 Task: Add an event with the title Client Appreciation Breakfast Seminar, date '2023/11/09', time 8:30 AM to 10:30 AMand add a description: Whether you are a seasoned presenter looking to refine your skills or a novice seeking to build confidence, this Presentation Practice session offers a safe and supportive space for you to develop your abilities. Join us to receive valuable feedback, gain insights from peers, and enhance your presentation prowess. Together, we will strive for excellence in public speaking and presentation delivery.Select event color  Basil . Add location for the event as: 123 Rua do Carmo, Lisbon, Portugal, logged in from the account softage.5@softage.netand send the event invitation to softage.6@softage.net and softage.7@softage.net. Set a reminder for the event Doesn't repeat
Action: Mouse moved to (936, 77)
Screenshot: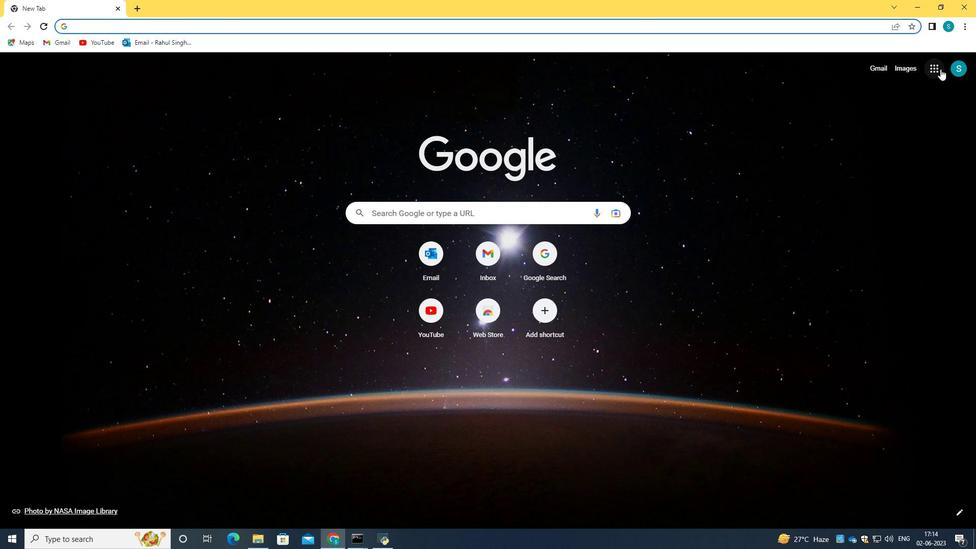 
Action: Mouse pressed left at (936, 77)
Screenshot: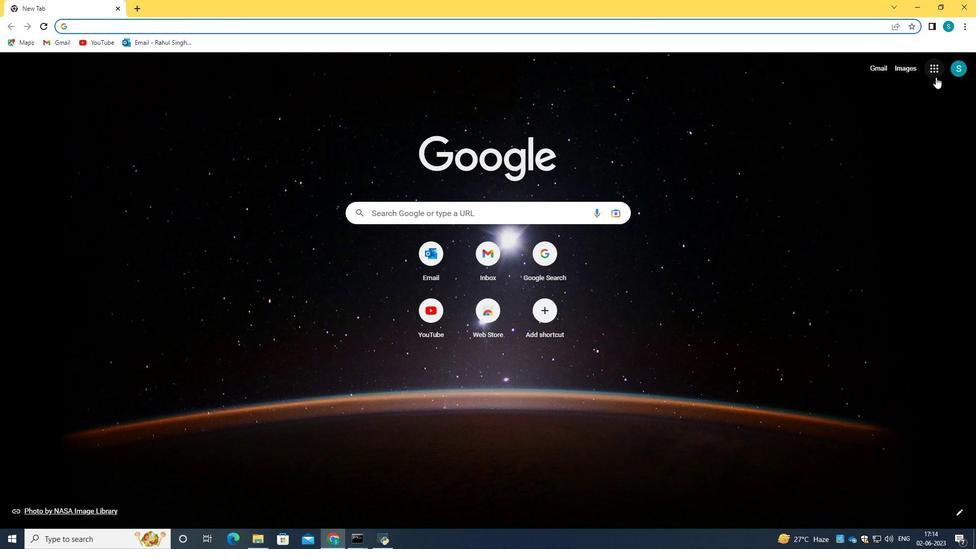
Action: Mouse moved to (840, 204)
Screenshot: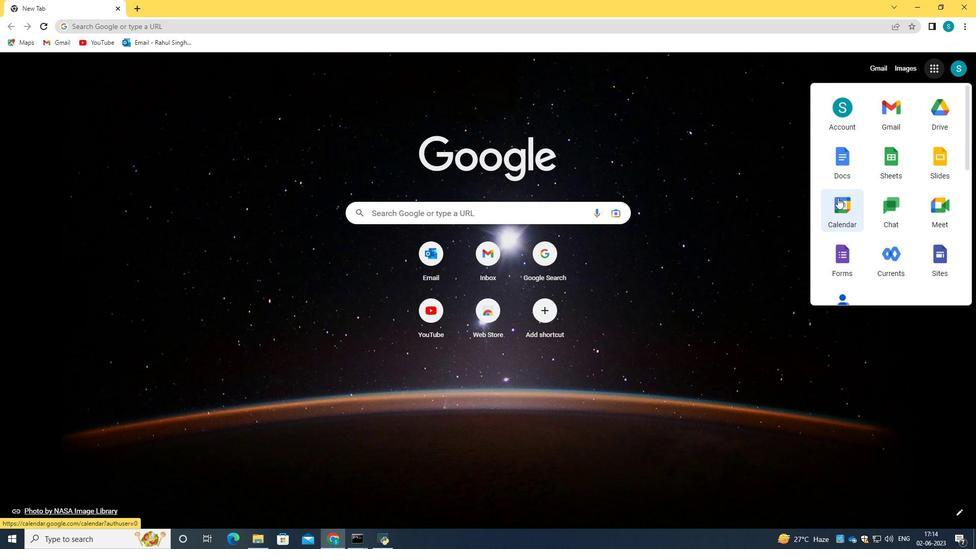 
Action: Mouse pressed left at (840, 204)
Screenshot: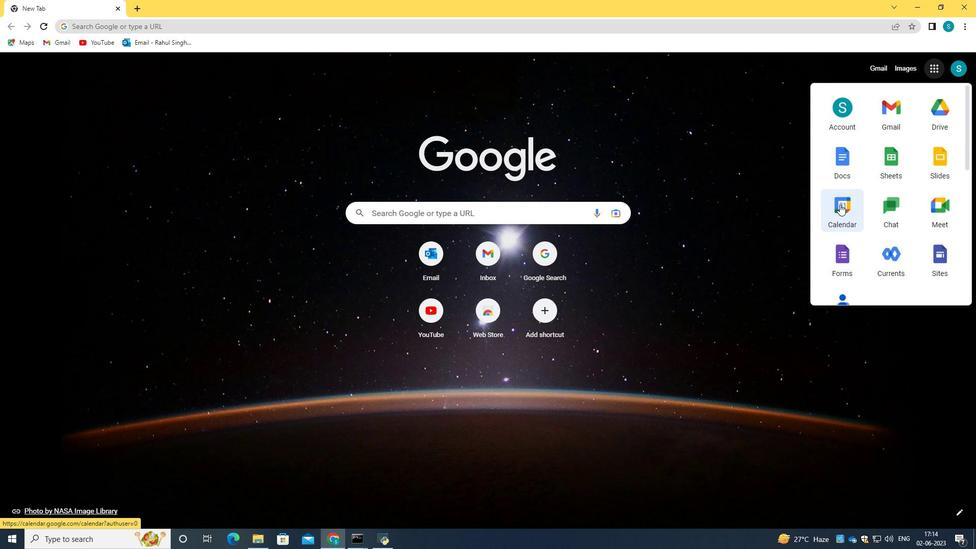 
Action: Mouse moved to (40, 109)
Screenshot: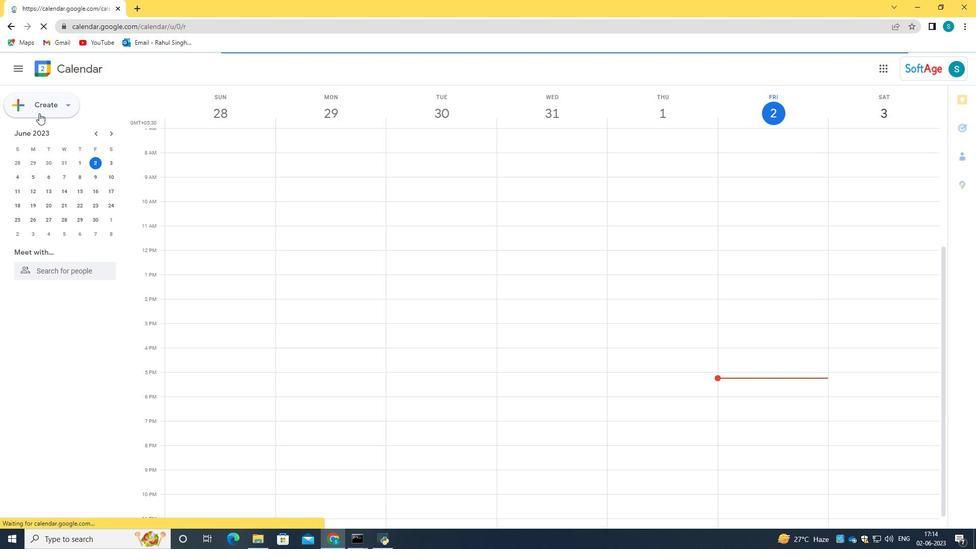 
Action: Mouse pressed left at (40, 109)
Screenshot: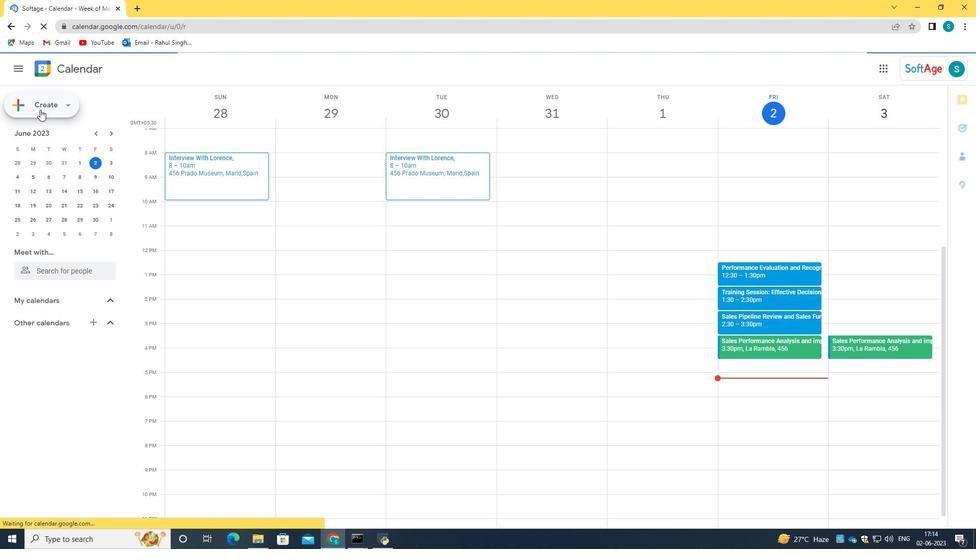 
Action: Mouse moved to (46, 140)
Screenshot: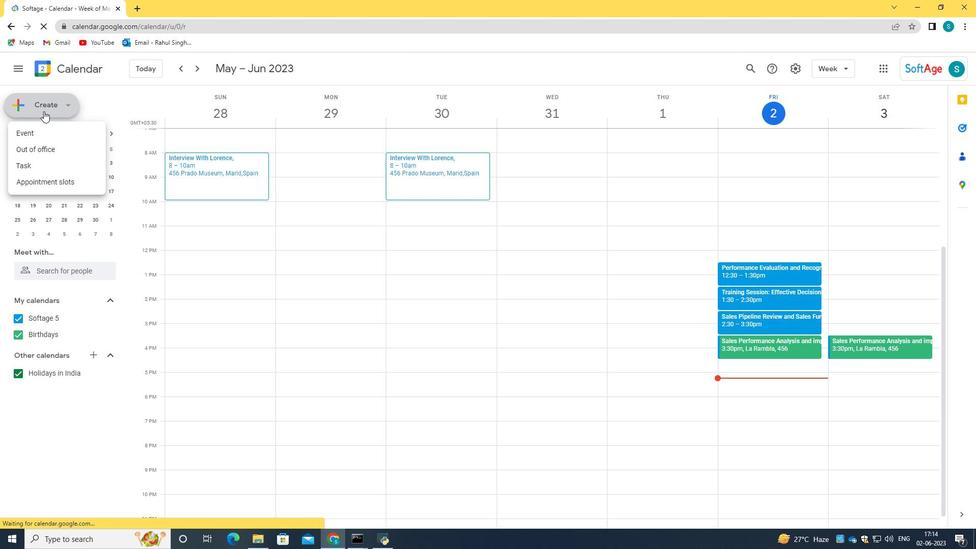 
Action: Mouse pressed left at (46, 140)
Screenshot: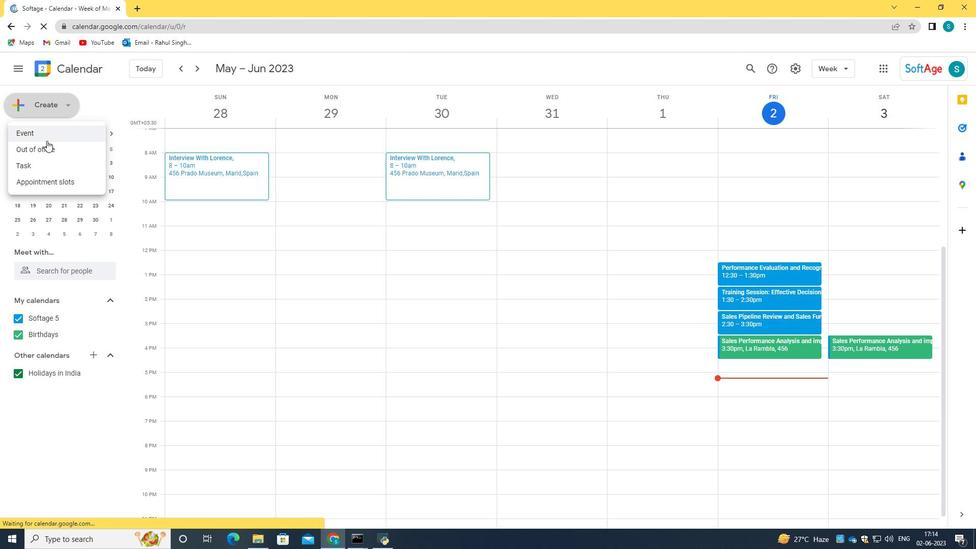 
Action: Mouse moved to (631, 405)
Screenshot: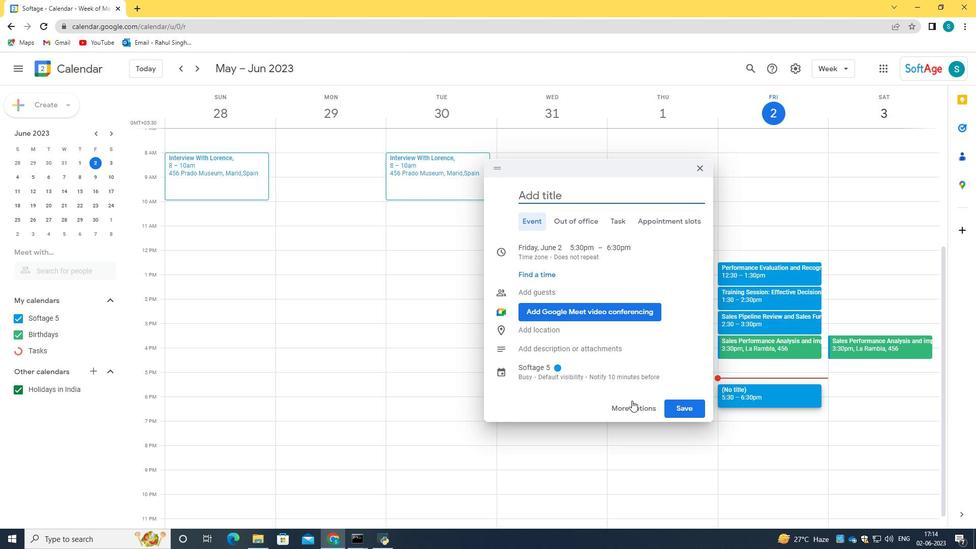 
Action: Mouse pressed left at (631, 405)
Screenshot: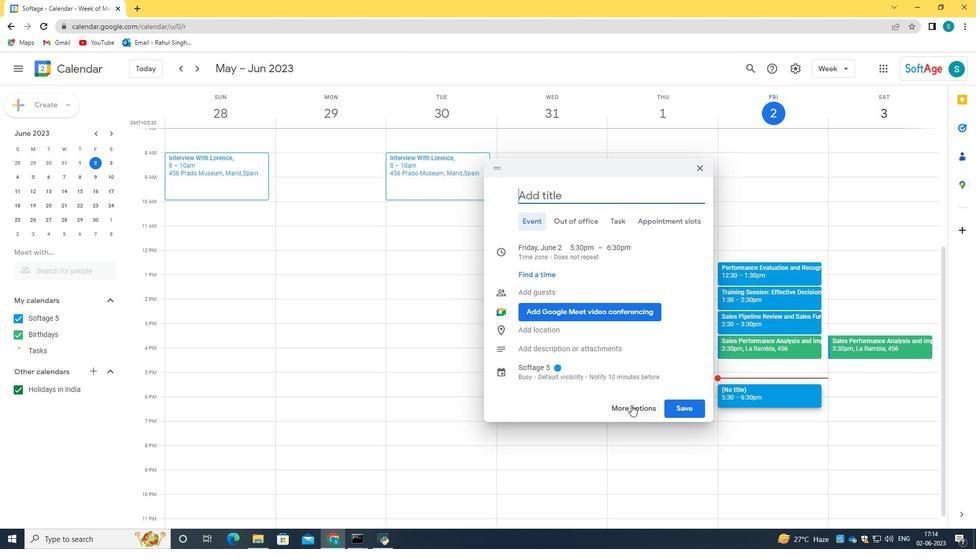 
Action: Mouse moved to (103, 72)
Screenshot: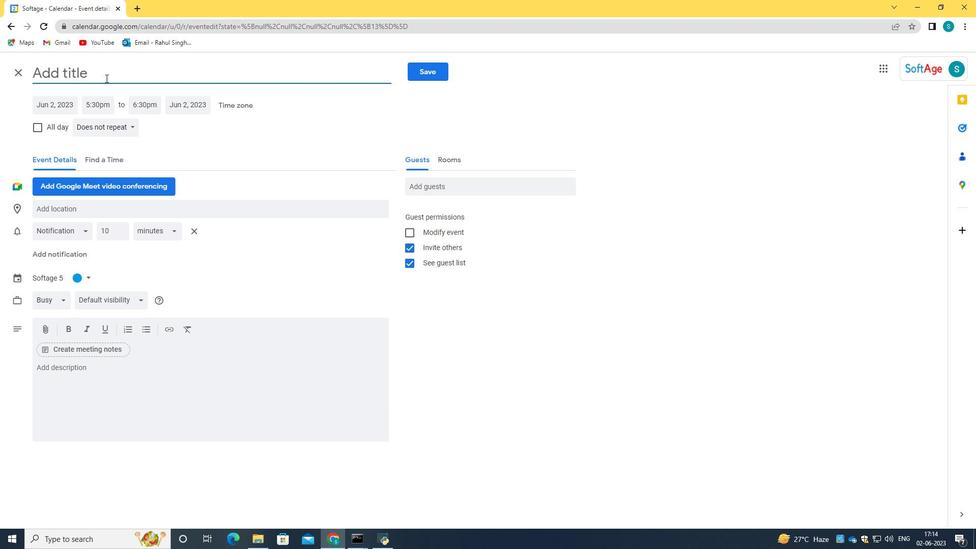 
Action: Mouse pressed left at (103, 72)
Screenshot: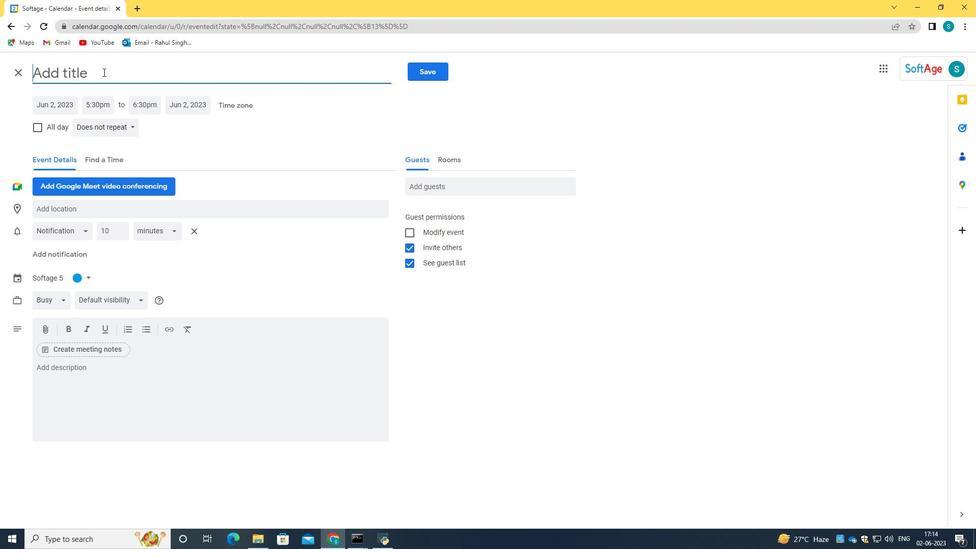 
Action: Key pressed <Key.caps_lock>C<Key.caps_lock>lient<Key.space><Key.caps_lock>A<Key.caps_lock>ppreciation<Key.space><Key.caps_lock>B<Key.caps_lock>reakfast<Key.space><Key.caps_lock>S<Key.caps_lock>eminat<Key.backspace>r
Screenshot: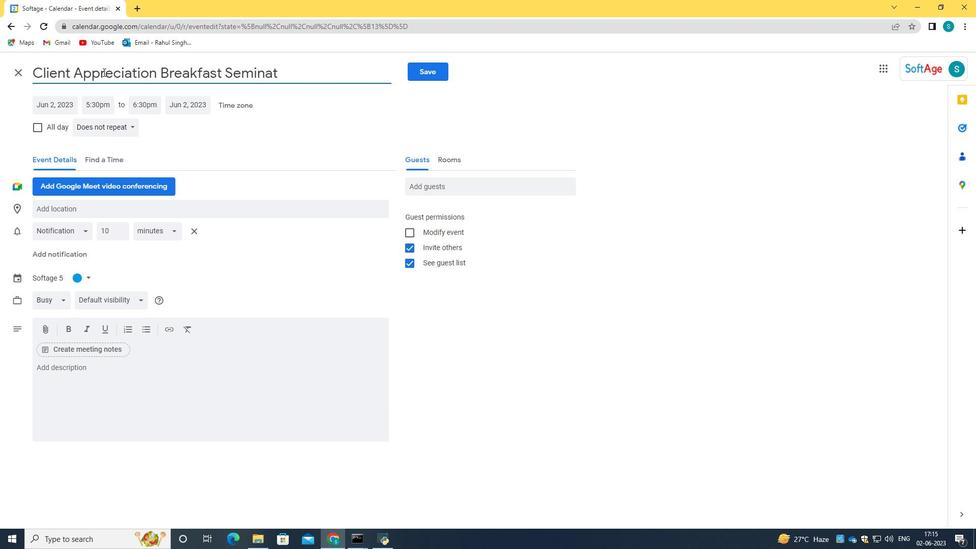 
Action: Mouse moved to (65, 106)
Screenshot: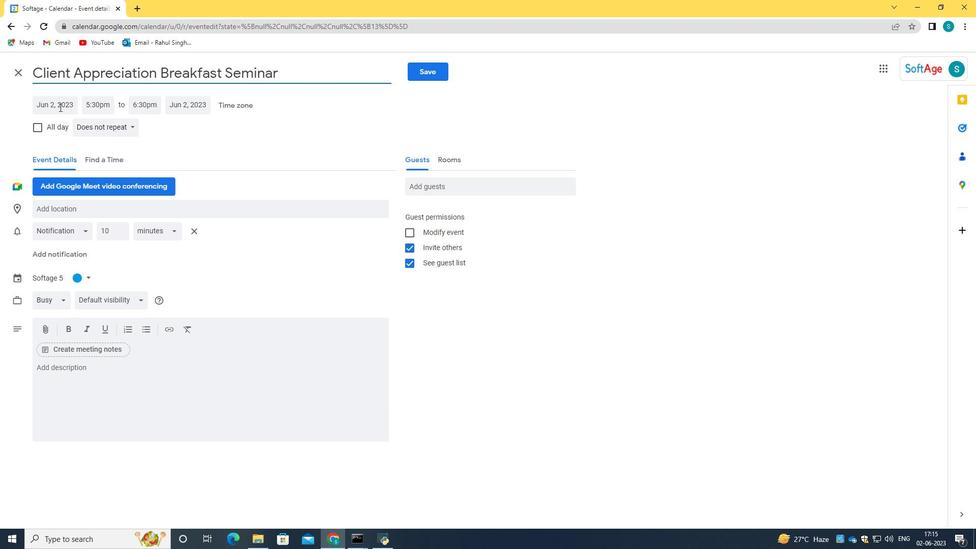 
Action: Mouse pressed left at (65, 106)
Screenshot: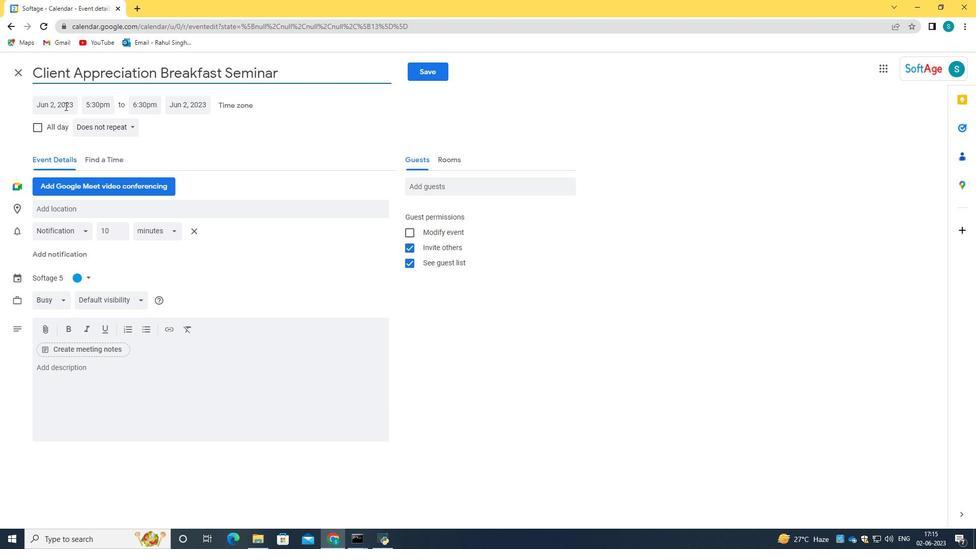 
Action: Key pressed 2023/11/03<Key.backspace>9<Key.tab>08<Key.shift_r>:30<Key.space>am<Key.tab>10<Key.shift_r><Key.shift_r>:30<Key.space>am
Screenshot: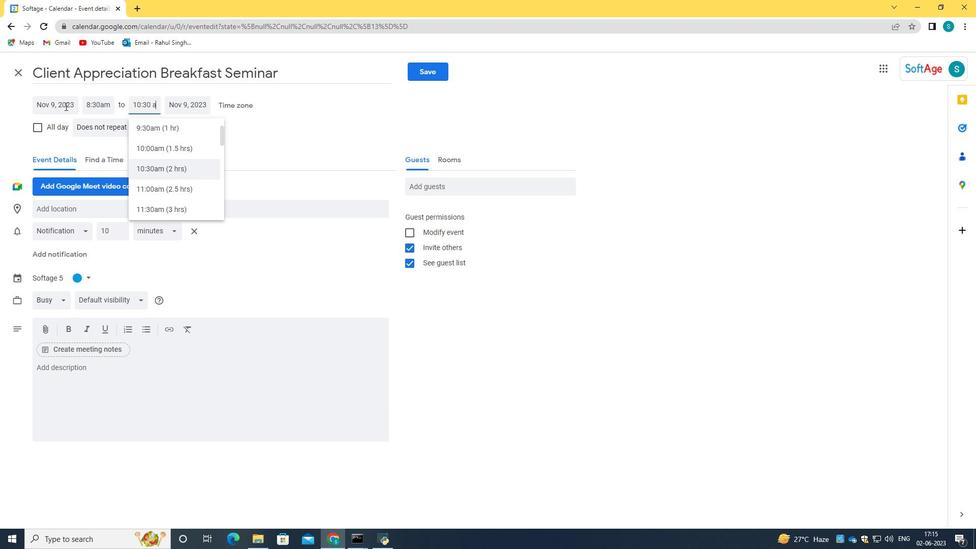 
Action: Mouse moved to (166, 170)
Screenshot: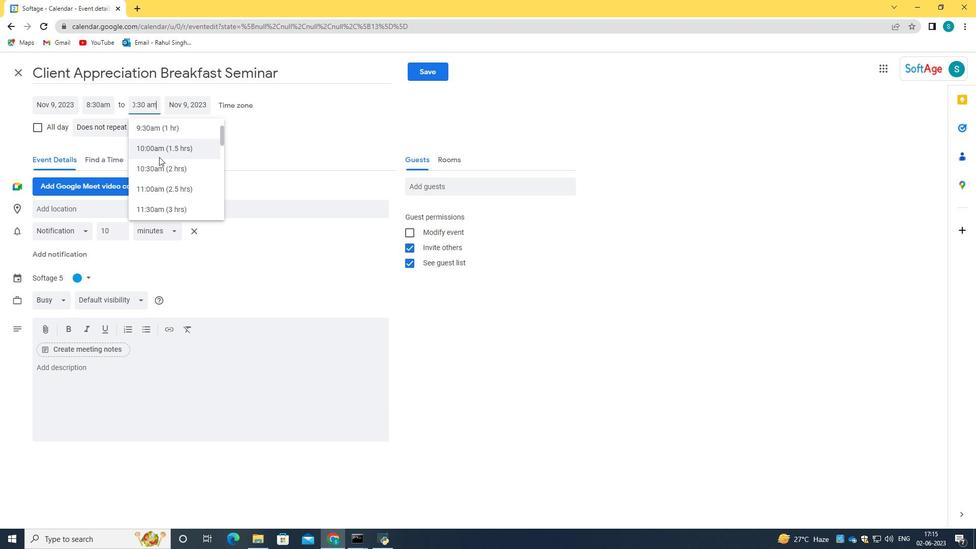 
Action: Mouse pressed left at (166, 170)
Screenshot: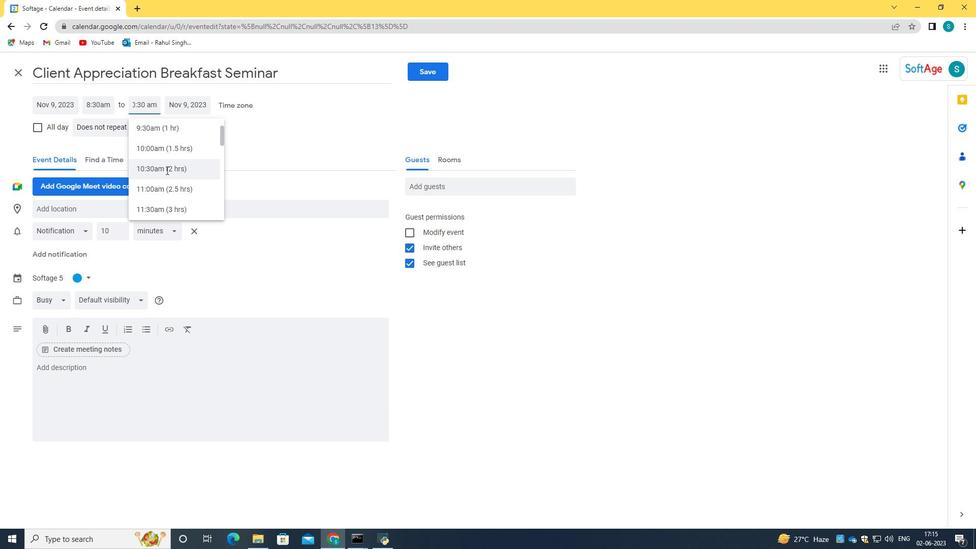 
Action: Mouse moved to (91, 407)
Screenshot: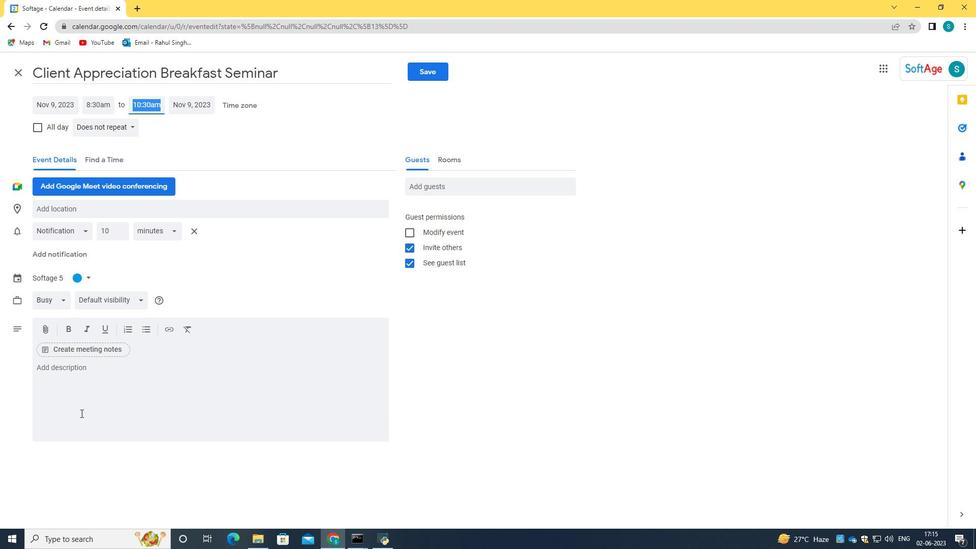 
Action: Mouse pressed left at (91, 407)
Screenshot: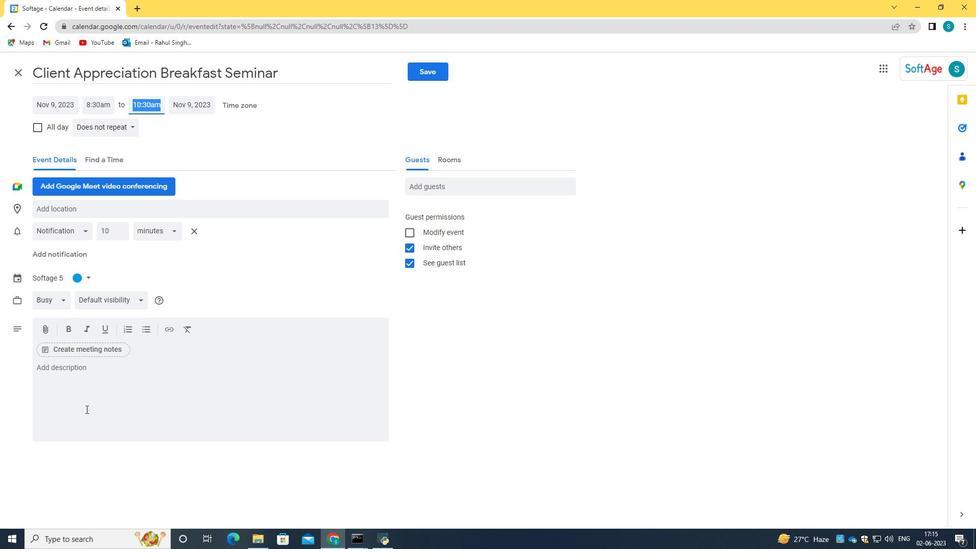 
Action: Mouse moved to (87, 406)
Screenshot: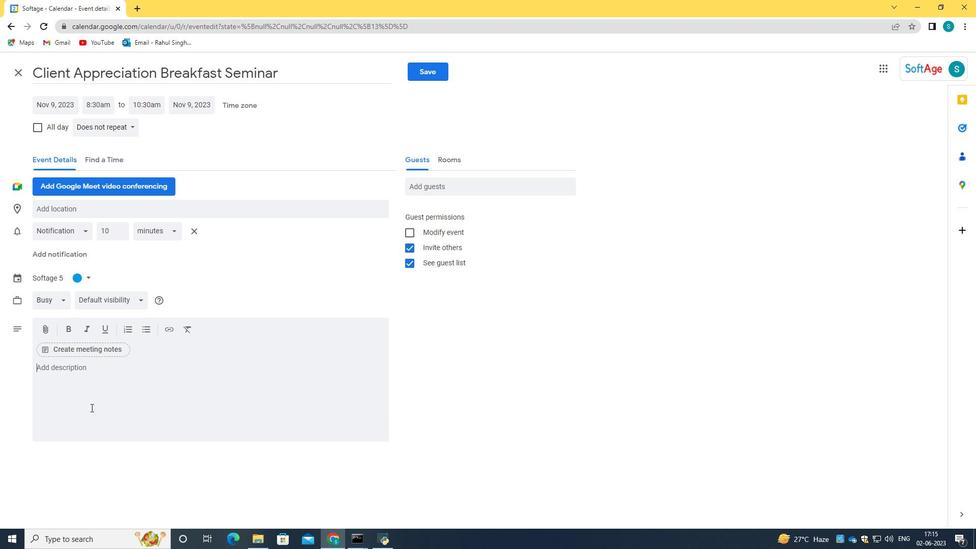 
Action: Key pressed <Key.caps_lock>W<Key.caps_lock>hether<Key.space>you<Key.space>are<Key.space>a<Key.space>seasoned<Key.space>presenter<Key.space>looking<Key.space>to<Key.space>refine<Key.space>your<Key.space>skills<Key.space>or<Key.space>a<Key.space>novice<Key.space>seeking<Key.space>to<Key.space>buiild<Key.space><Key.backspace><Key.backspace><Key.backspace><Key.backspace>ld<Key.space>confidences,<Key.space>this<Key.space>presentation<Key.space><Key.caps_lock>P<Key.caps_lock>ractice<Key.space>session<Key.space>offers<Key.space>a<Key.space>safe<Key.space>and<Key.space>supportive<Key.space>space<Key.space>for<Key.space>you<Key.space>to<Key.space>develop<Key.space>your<Key.space>abilities.<Key.space><Key.caps_lock>J<Key.caps_lock>i<Key.backspace>oin<Key.space>us<Key.space>to<Key.space>recive<Key.space>valu<Key.backspace><Key.backspace><Key.backspace><Key.backspace><Key.backspace><Key.backspace><Key.backspace>eve<Key.space><Key.backspace><Key.backspace><Key.backspace><Key.backspace><Key.backspace>eive<Key.space>valueable<Key.space><Key.backspace><Key.backspace><Key.backspace><Key.backspace><Key.backspace><Key.backspace>able<Key.space>feedbackgai<Key.backspace><Key.backspace><Key.backspace><Key.space>gain<Key.space>insights<Key.space>from<Key.space>peers,<Key.space>and<Key.space>will<Key.space>strive<Key.space>for<Key.space>excellence<Key.space>in<Key.space>public<Key.space>speaking<Key.space>and<Key.space>presentation<Key.space>delivery.
Screenshot: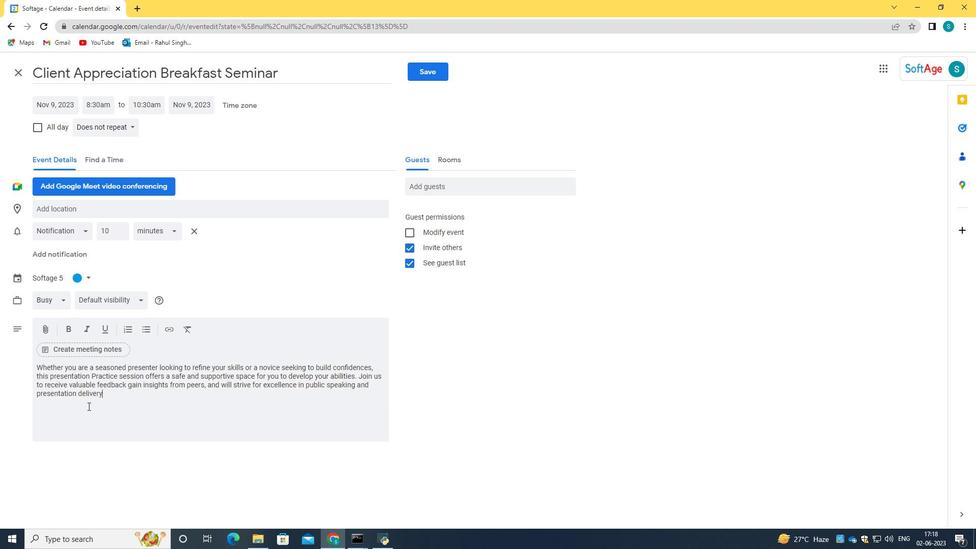
Action: Mouse moved to (87, 273)
Screenshot: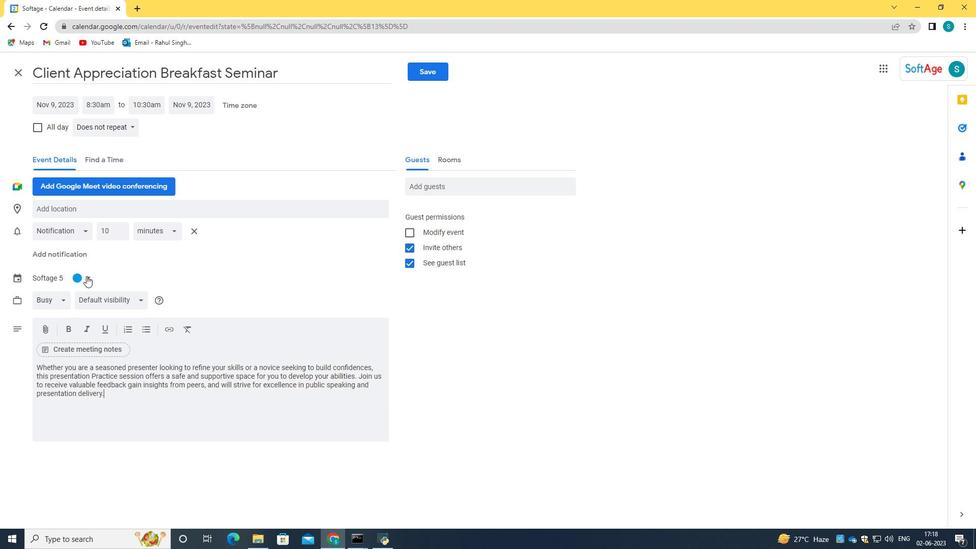 
Action: Mouse pressed left at (87, 273)
Screenshot: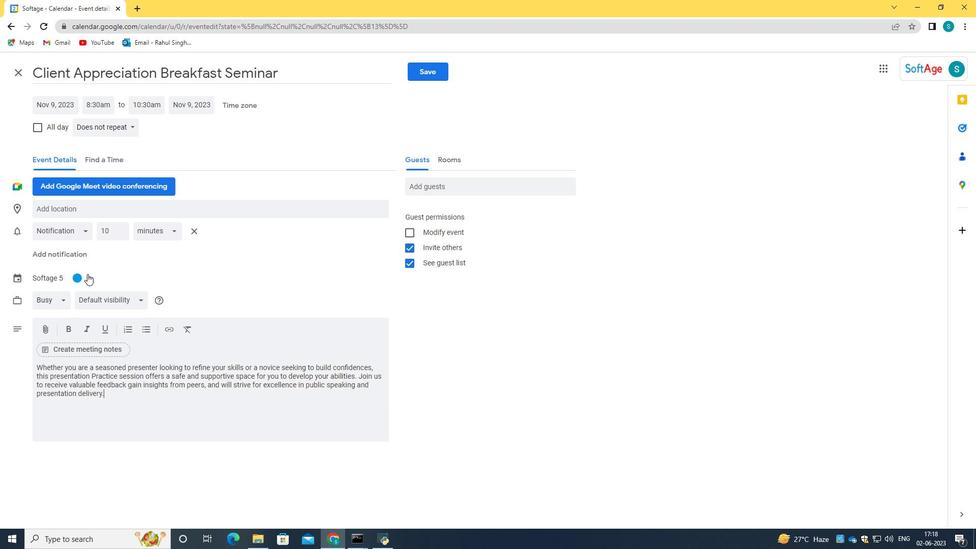 
Action: Mouse moved to (77, 304)
Screenshot: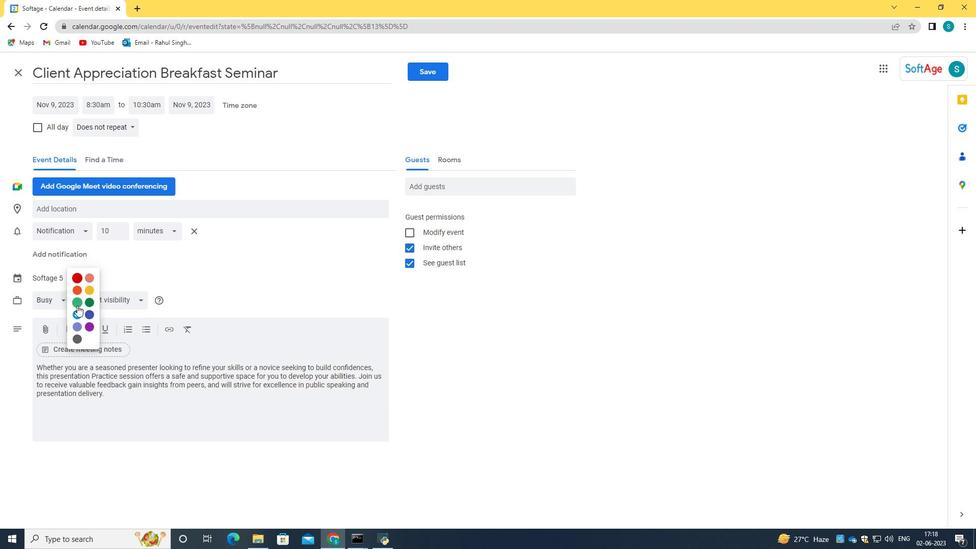 
Action: Mouse pressed left at (77, 304)
Screenshot: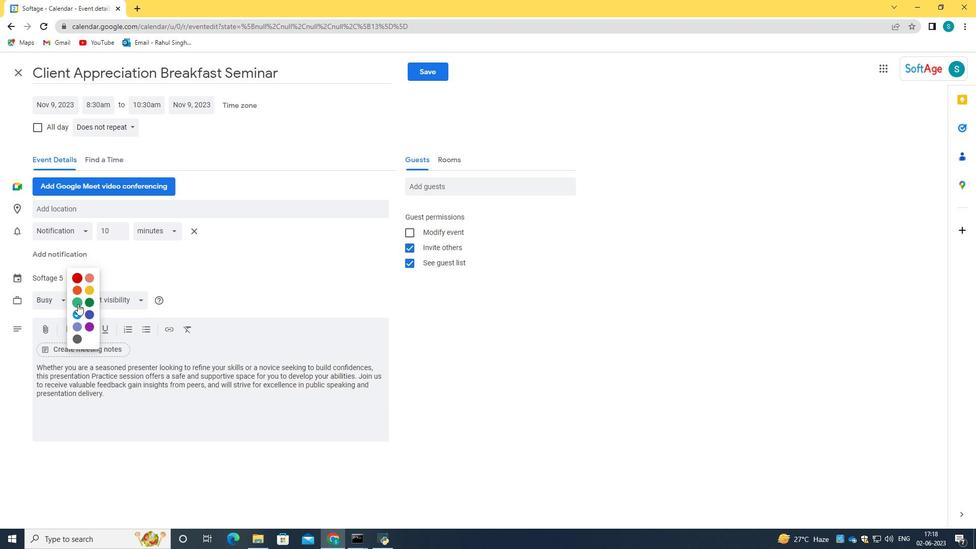 
Action: Mouse moved to (81, 274)
Screenshot: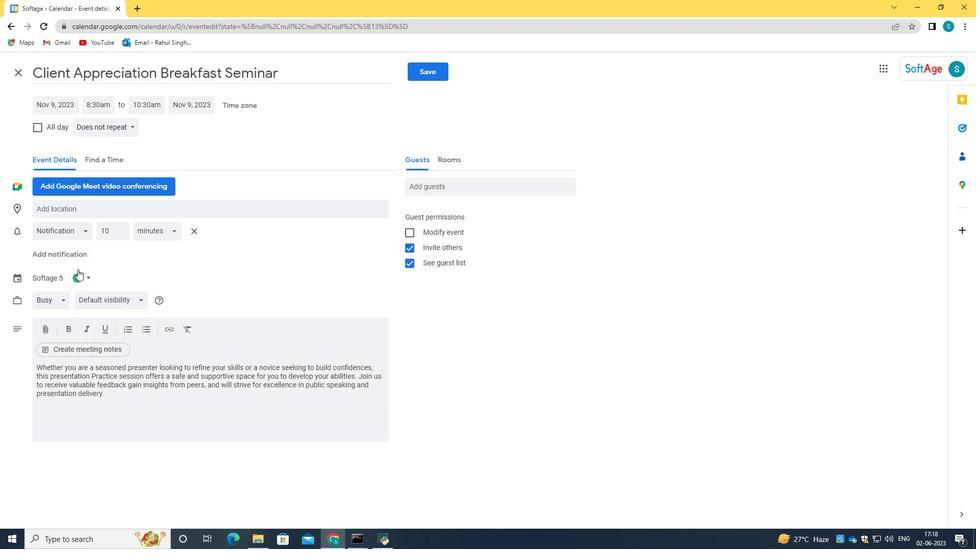 
Action: Mouse pressed left at (81, 274)
Screenshot: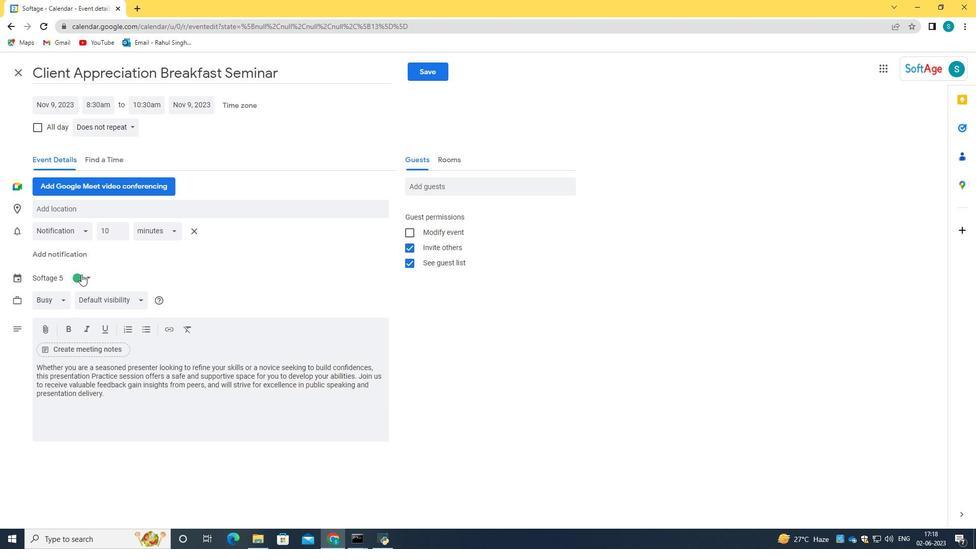 
Action: Mouse moved to (91, 302)
Screenshot: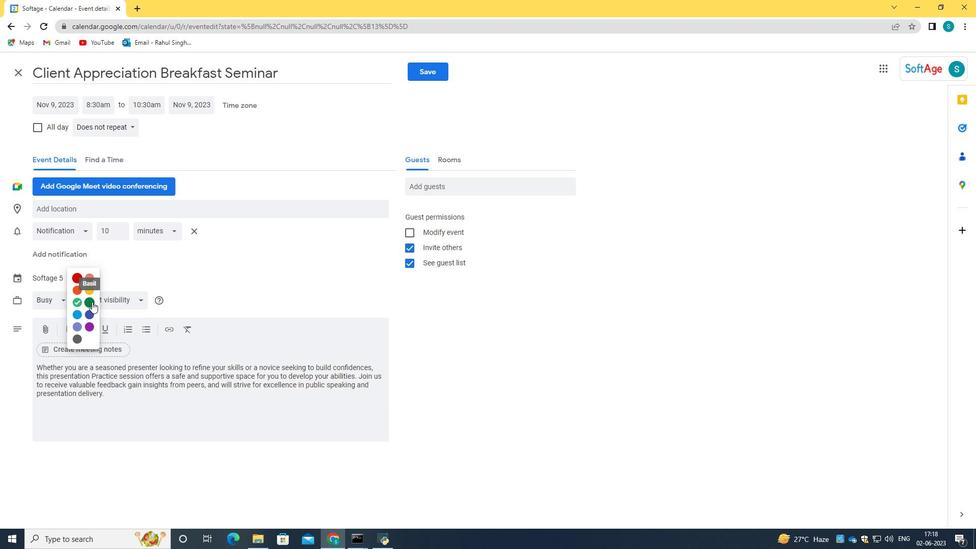 
Action: Mouse pressed left at (91, 302)
Screenshot: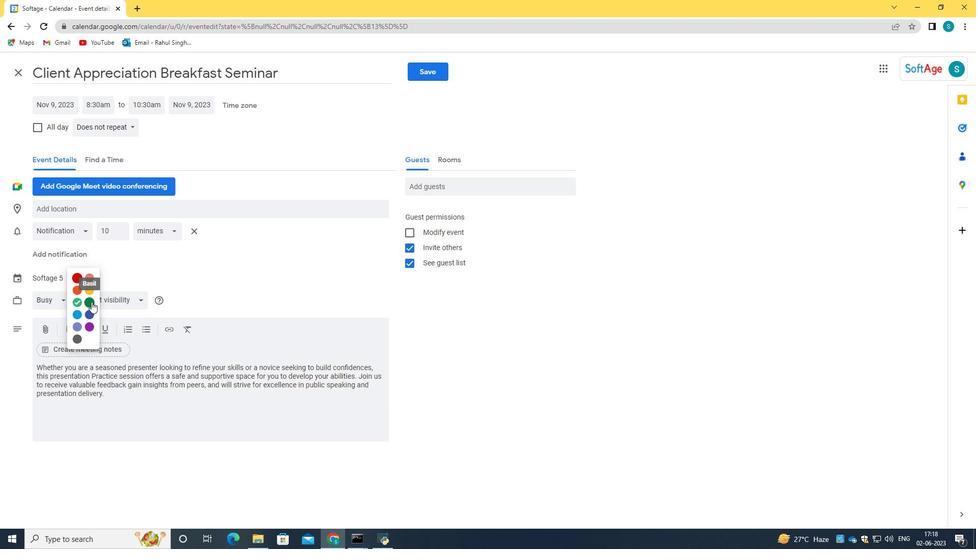 
Action: Mouse moved to (106, 215)
Screenshot: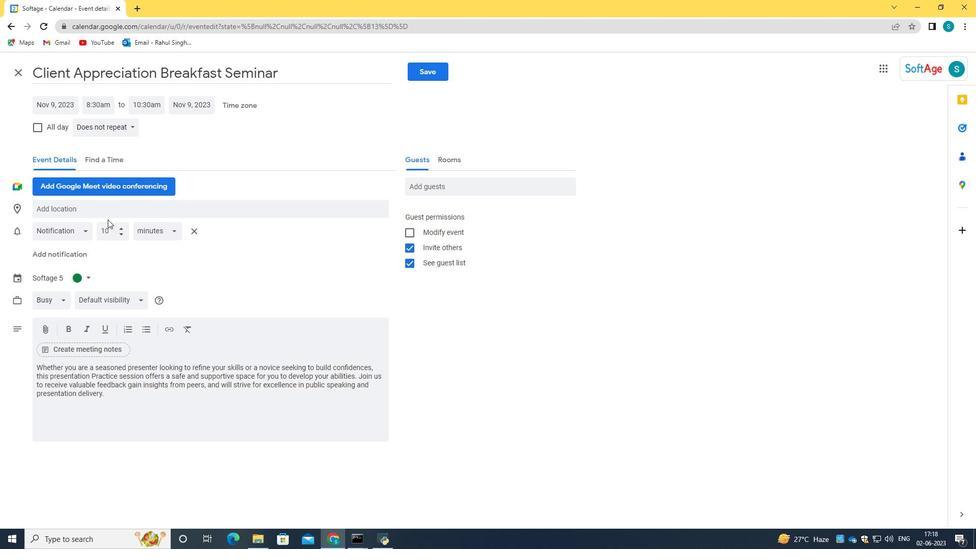 
Action: Mouse pressed left at (106, 215)
Screenshot: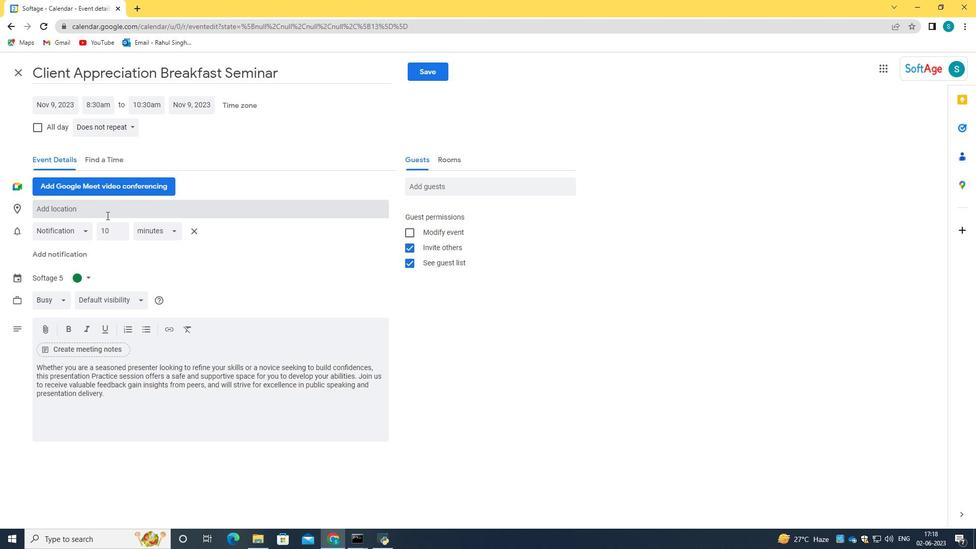 
Action: Mouse moved to (106, 210)
Screenshot: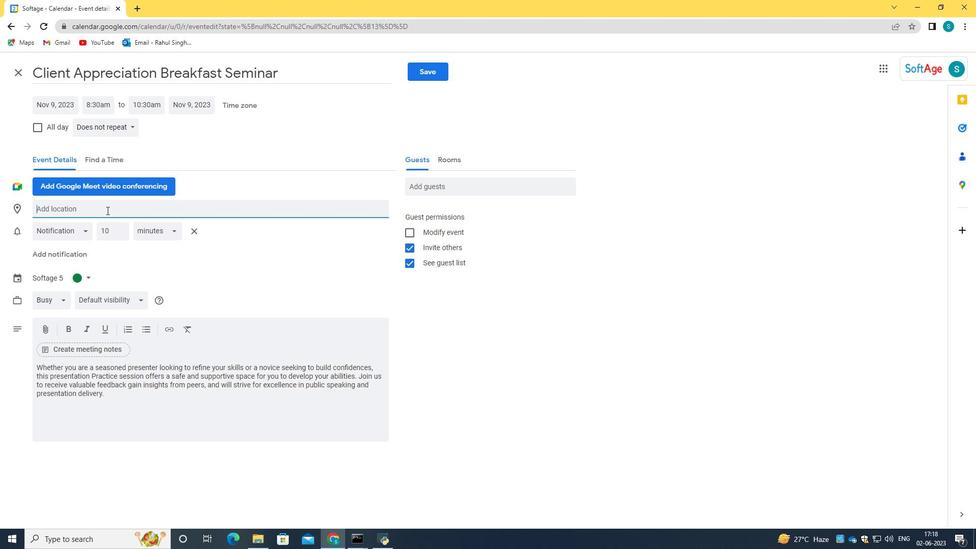 
Action: Key pressed <Key.caps_lock><Key.caps_lock><Key.caps_lock>123<Key.space><Key.caps_lock>r<Key.backspace><Key.caps_lock>R<Key.caps_lock>ua<Key.space>do<Key.space><Key.caps_lock>C<Key.caps_lock>armo,<Key.space><Key.caps_lock>L<Key.caps_lock>isbon,<Key.space>
Screenshot: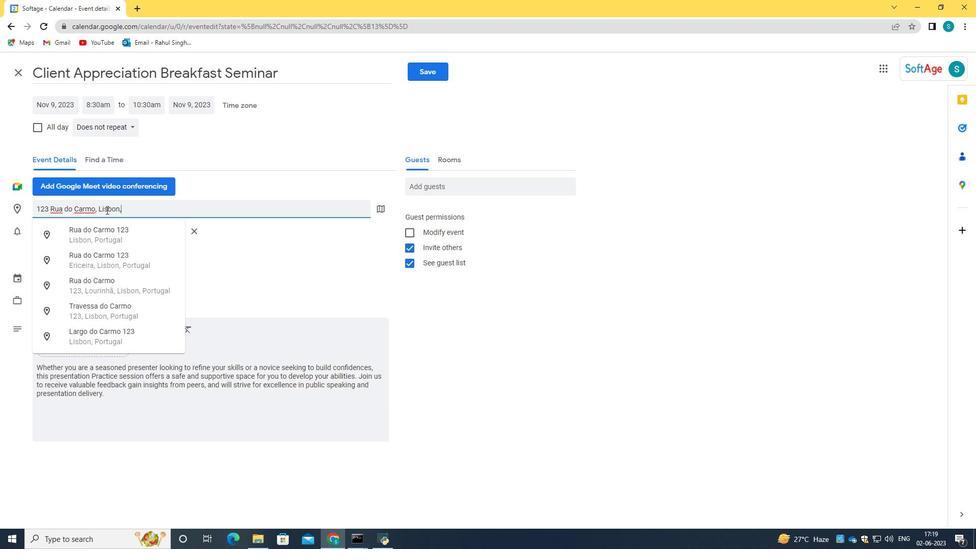 
Action: Mouse moved to (116, 227)
Screenshot: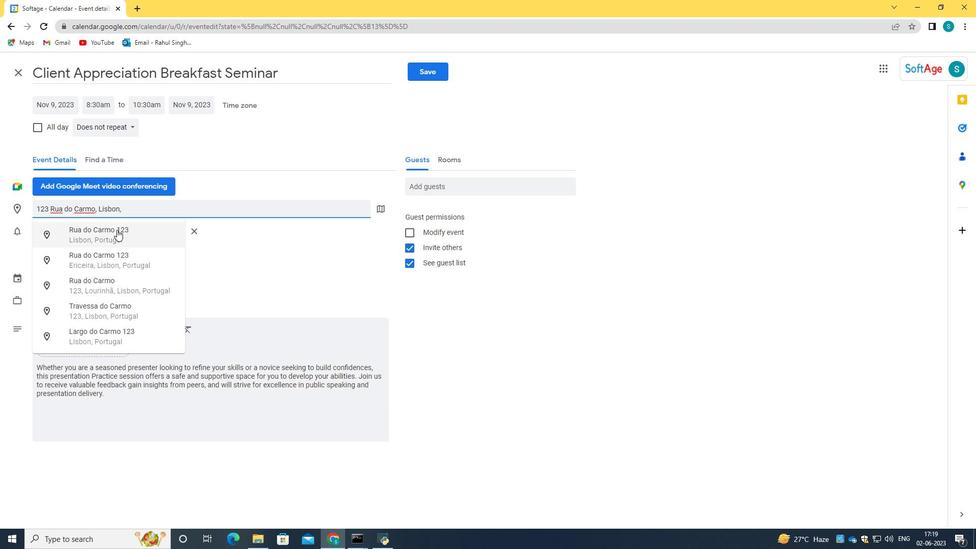 
Action: Mouse pressed left at (116, 227)
Screenshot: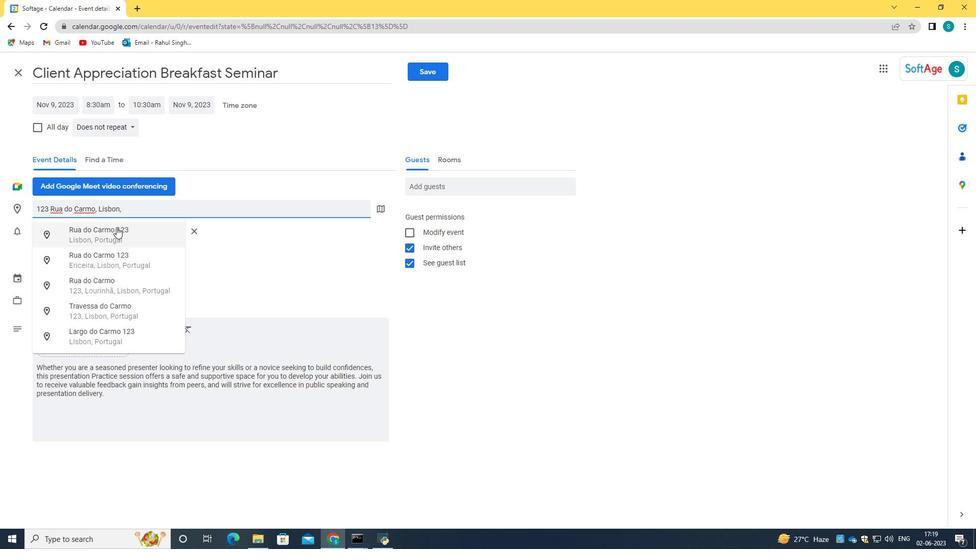 
Action: Mouse moved to (424, 184)
Screenshot: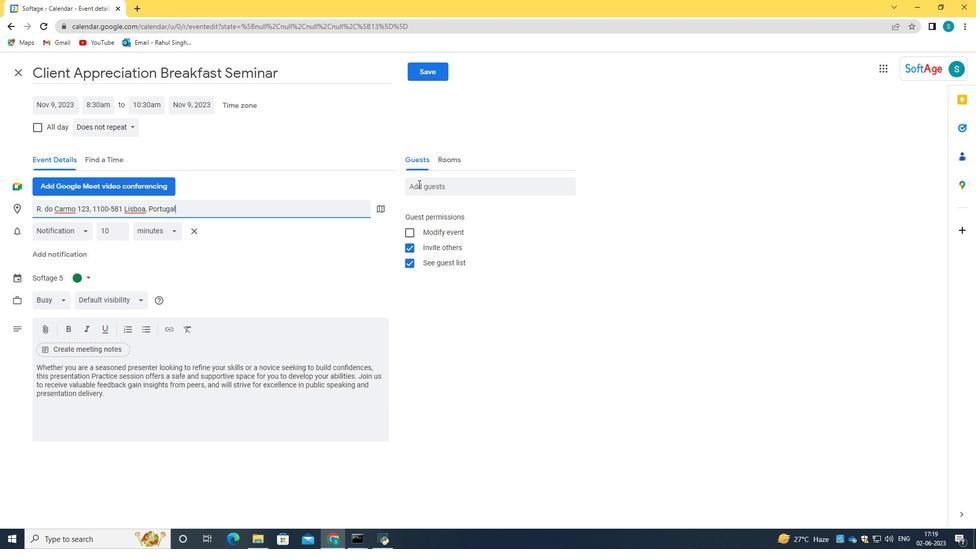 
Action: Mouse pressed left at (424, 184)
Screenshot: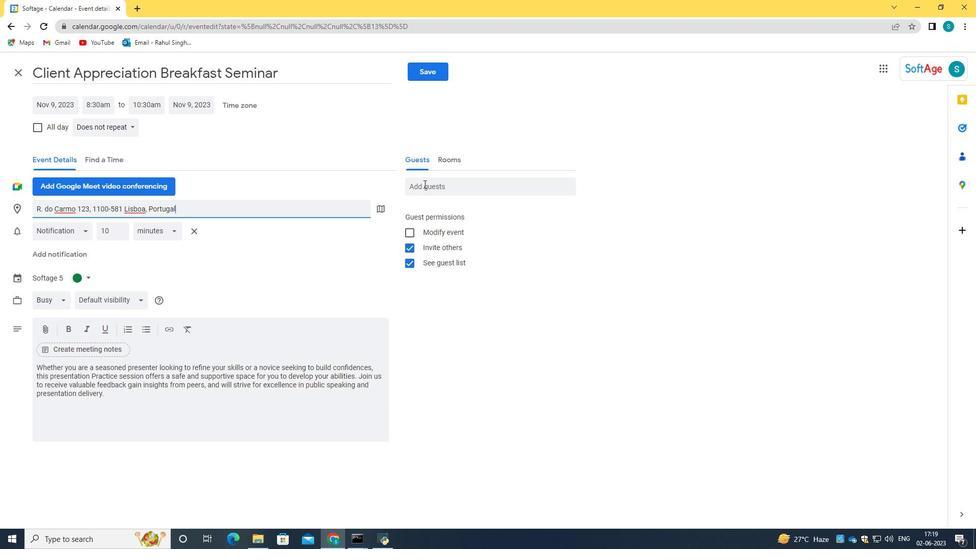 
Action: Key pressed softage.6<Key.shift>@softage.net<Key.tab>
Screenshot: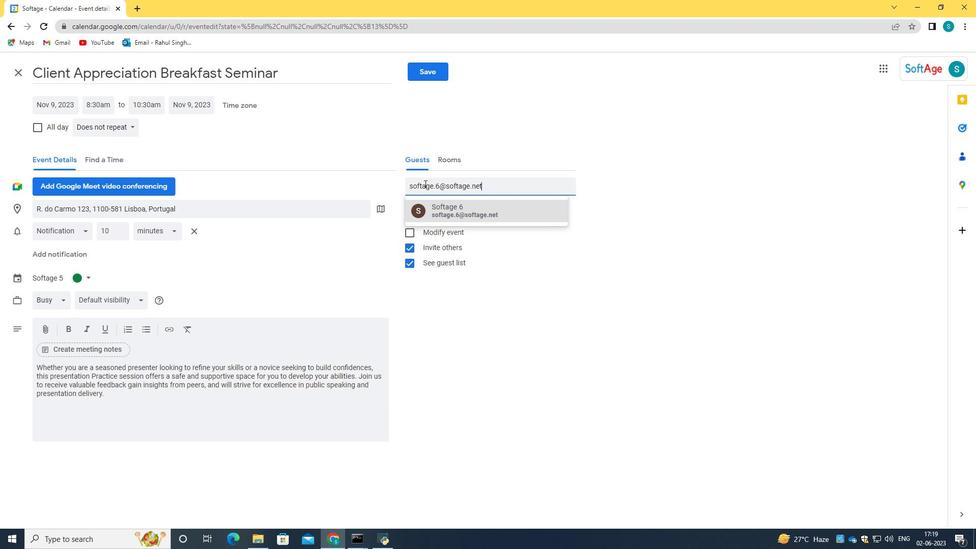 
Action: Mouse moved to (441, 184)
Screenshot: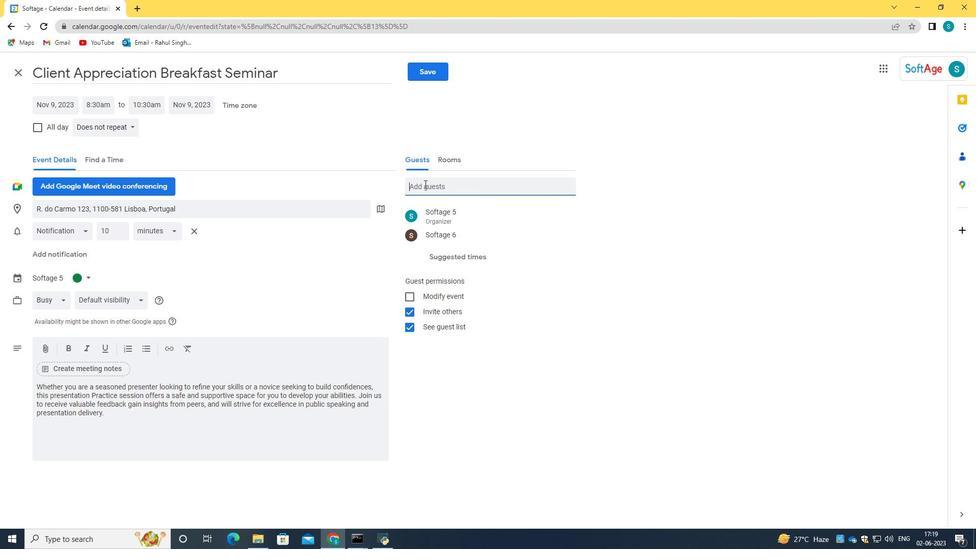 
Action: Key pressed <Key.shift>Sod<Key.backspace>ftage.7<Key.shift>@softage.net
Screenshot: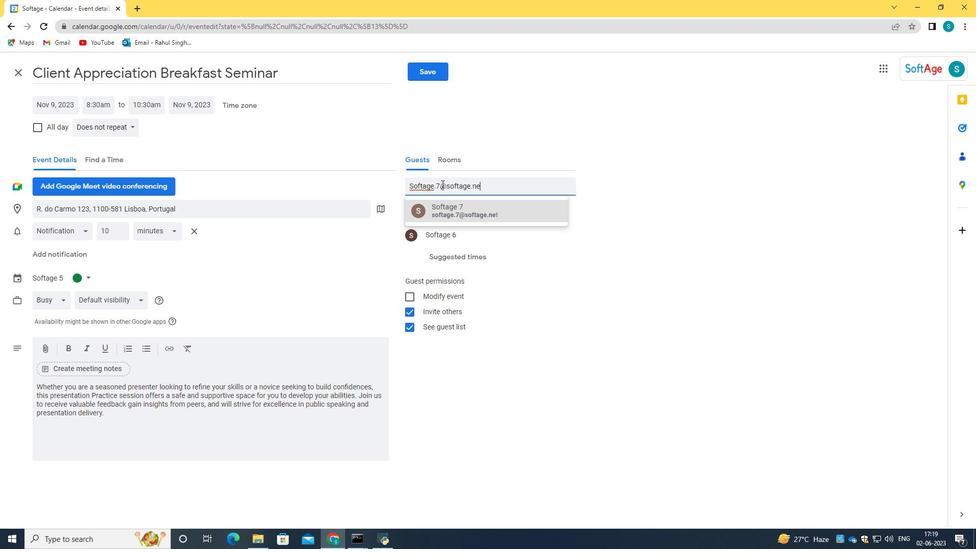 
Action: Mouse moved to (480, 204)
Screenshot: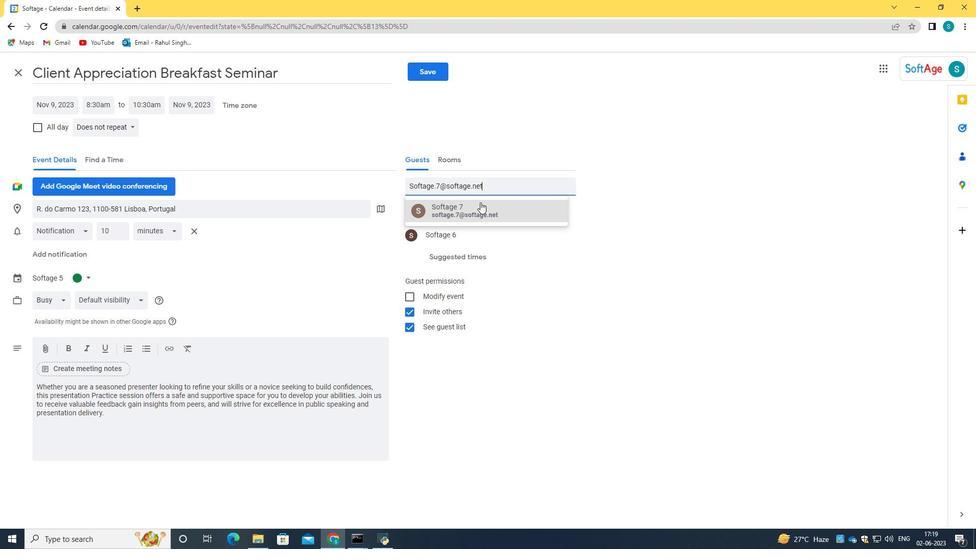 
Action: Mouse pressed left at (480, 204)
Screenshot: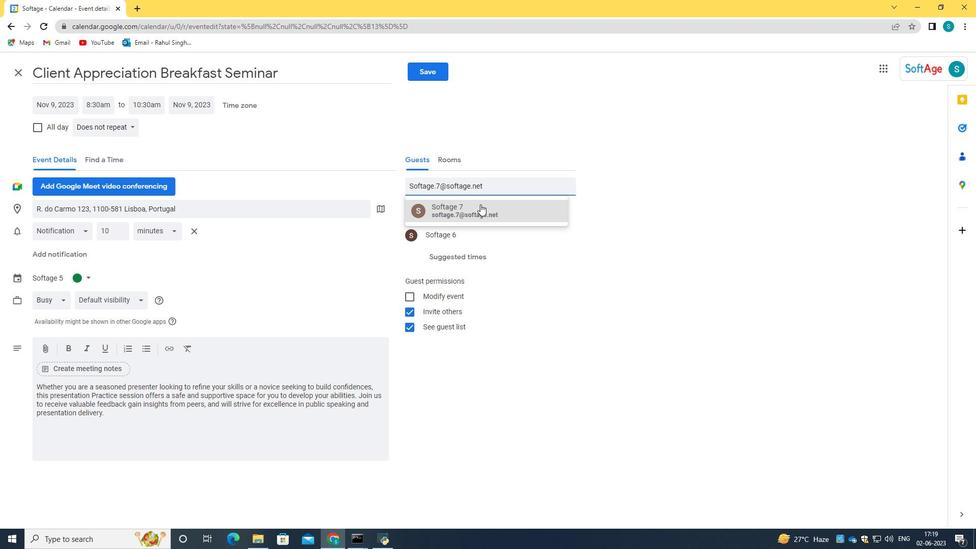 
Action: Mouse moved to (111, 124)
Screenshot: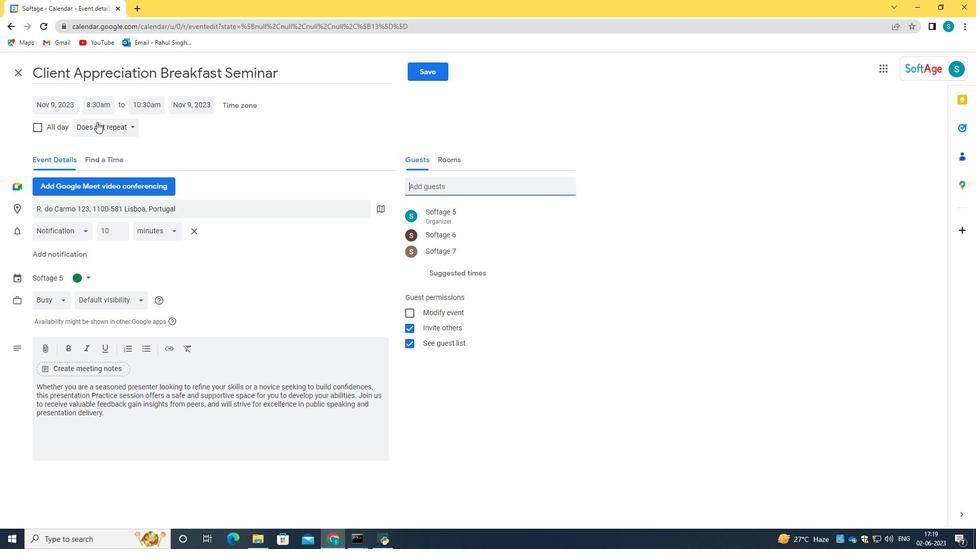
Action: Mouse pressed left at (111, 124)
Screenshot: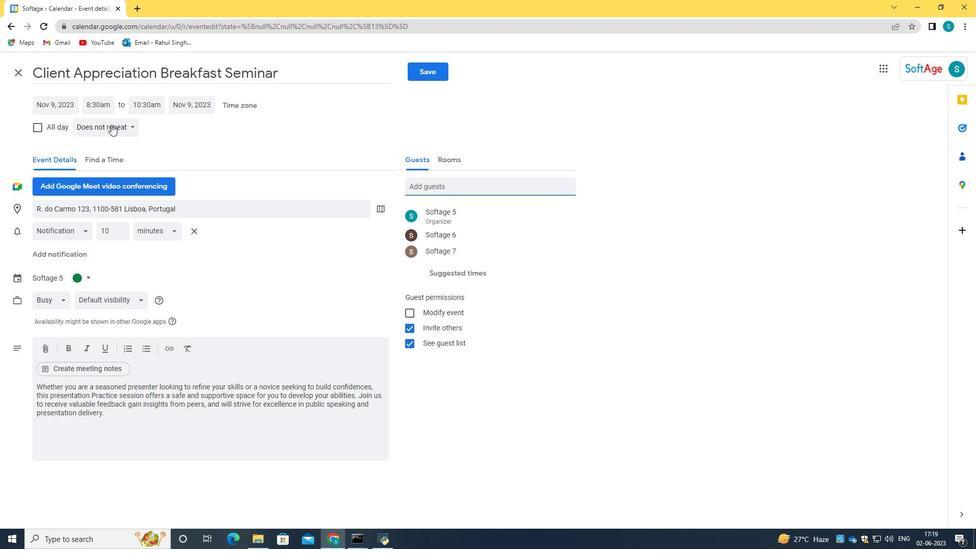 
Action: Mouse moved to (123, 130)
Screenshot: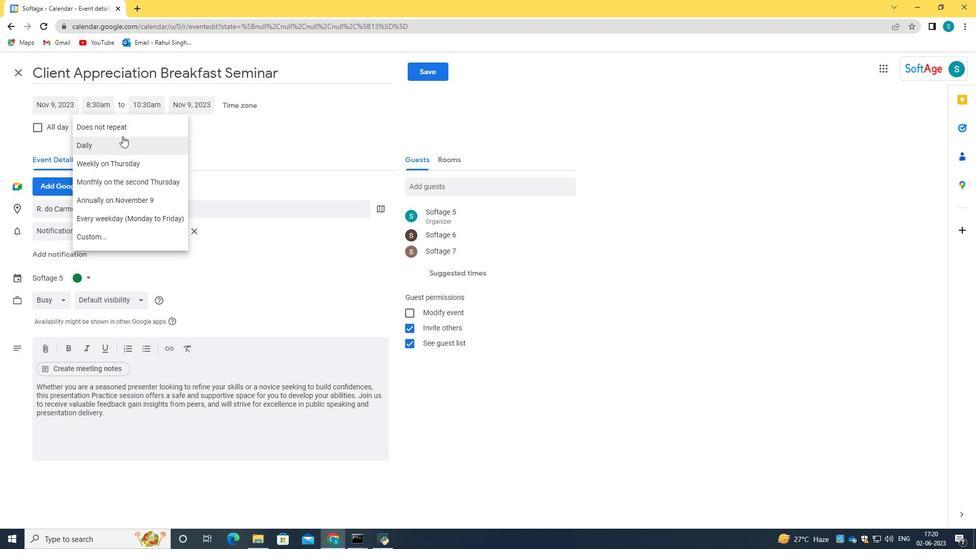 
Action: Mouse pressed left at (123, 130)
Screenshot: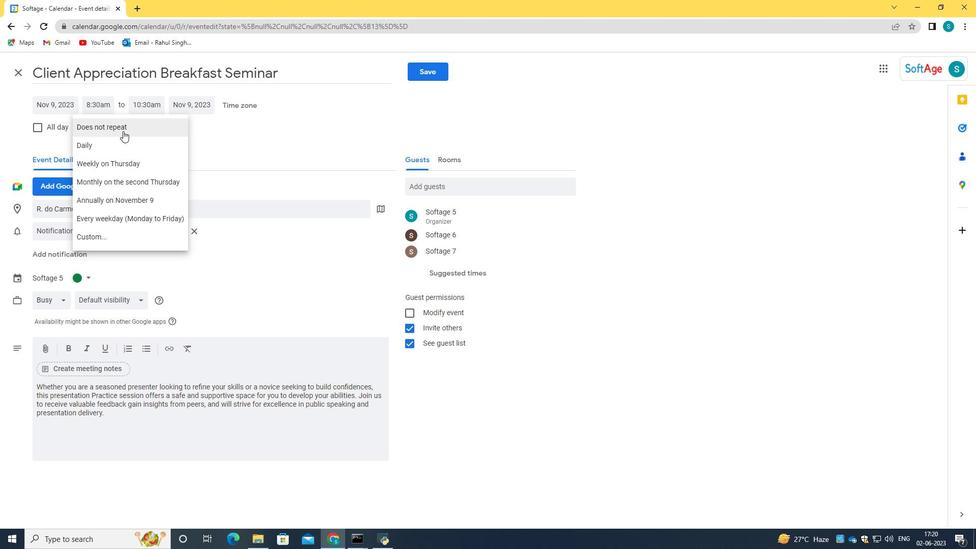 
Action: Mouse moved to (421, 73)
Screenshot: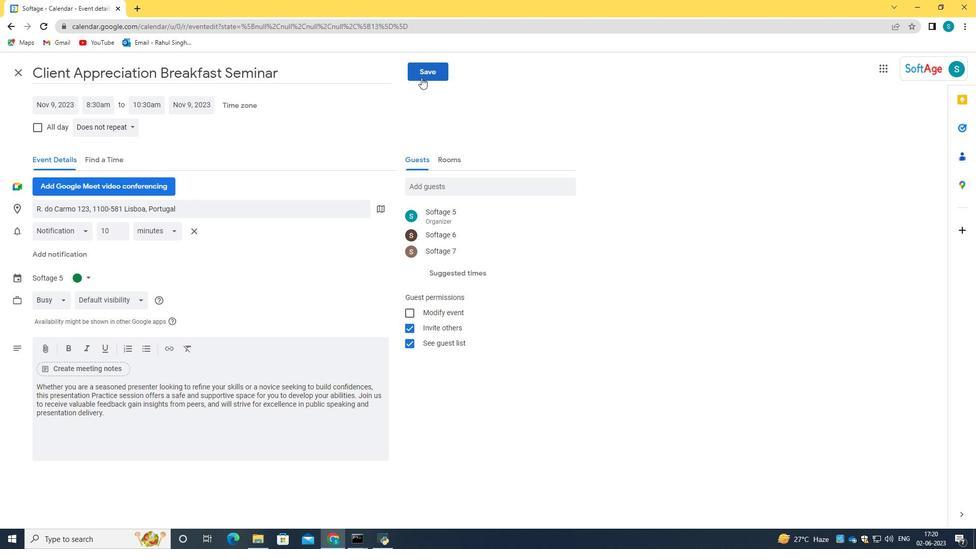 
Action: Mouse pressed left at (421, 73)
Screenshot: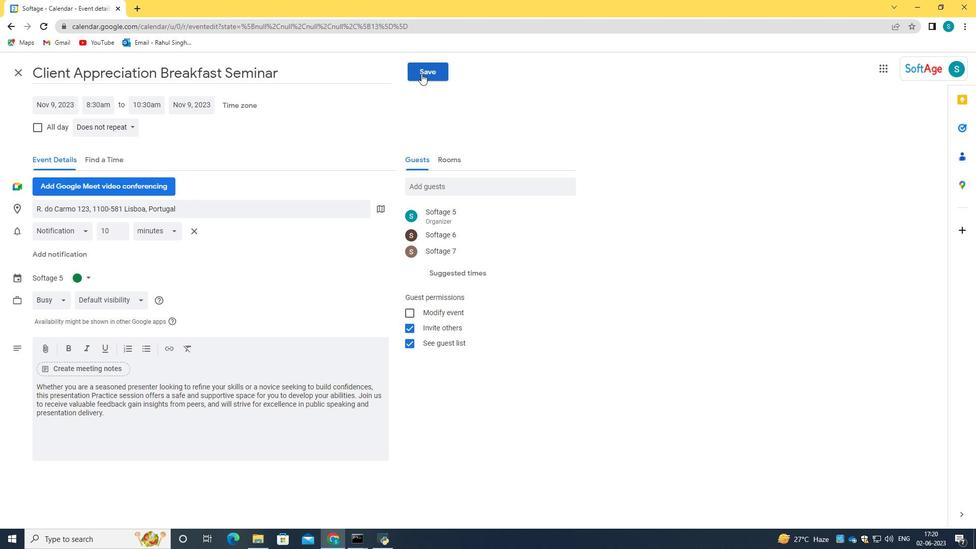 
Action: Mouse moved to (581, 320)
Screenshot: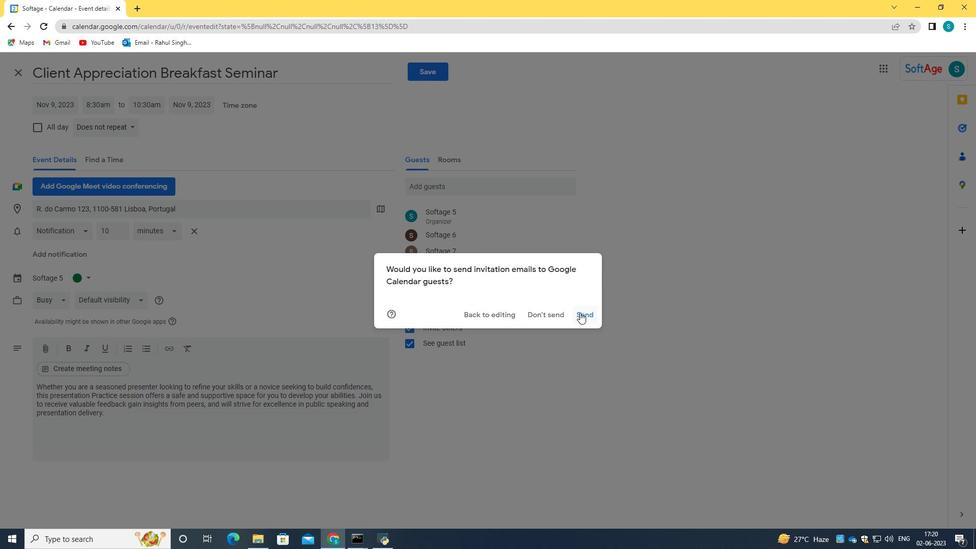 
Action: Mouse pressed left at (581, 320)
Screenshot: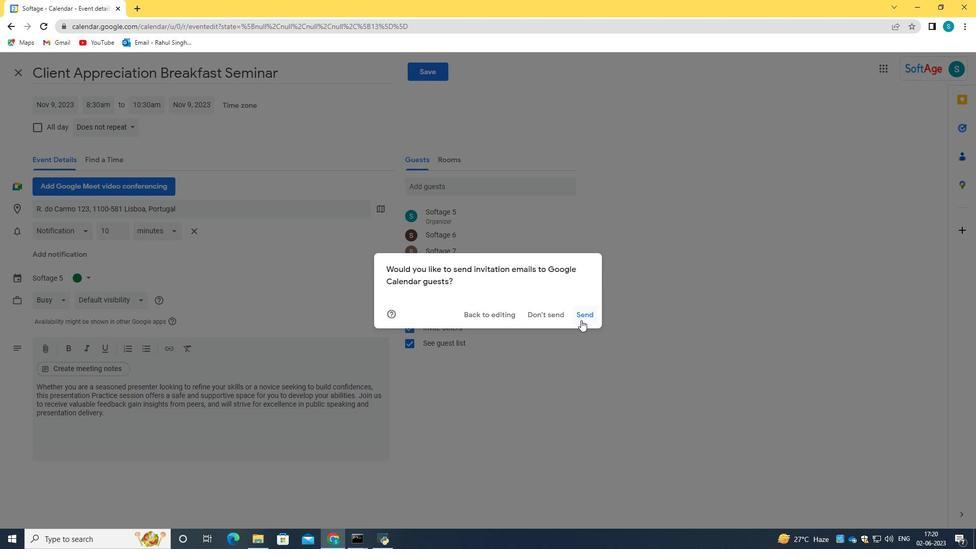 
Action: Mouse moved to (581, 320)
Screenshot: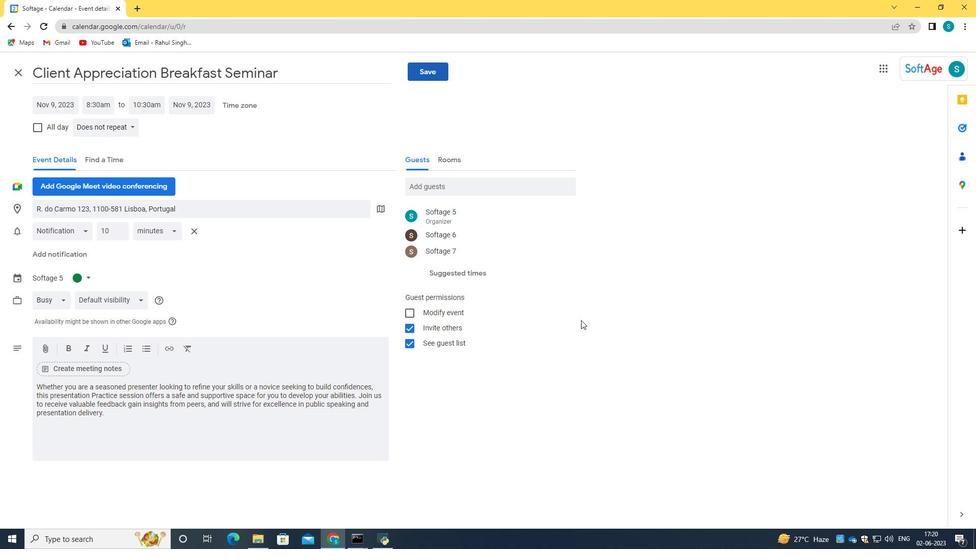 
